 Task: Apply the plain text format in column A.
Action: Mouse moved to (49, 152)
Screenshot: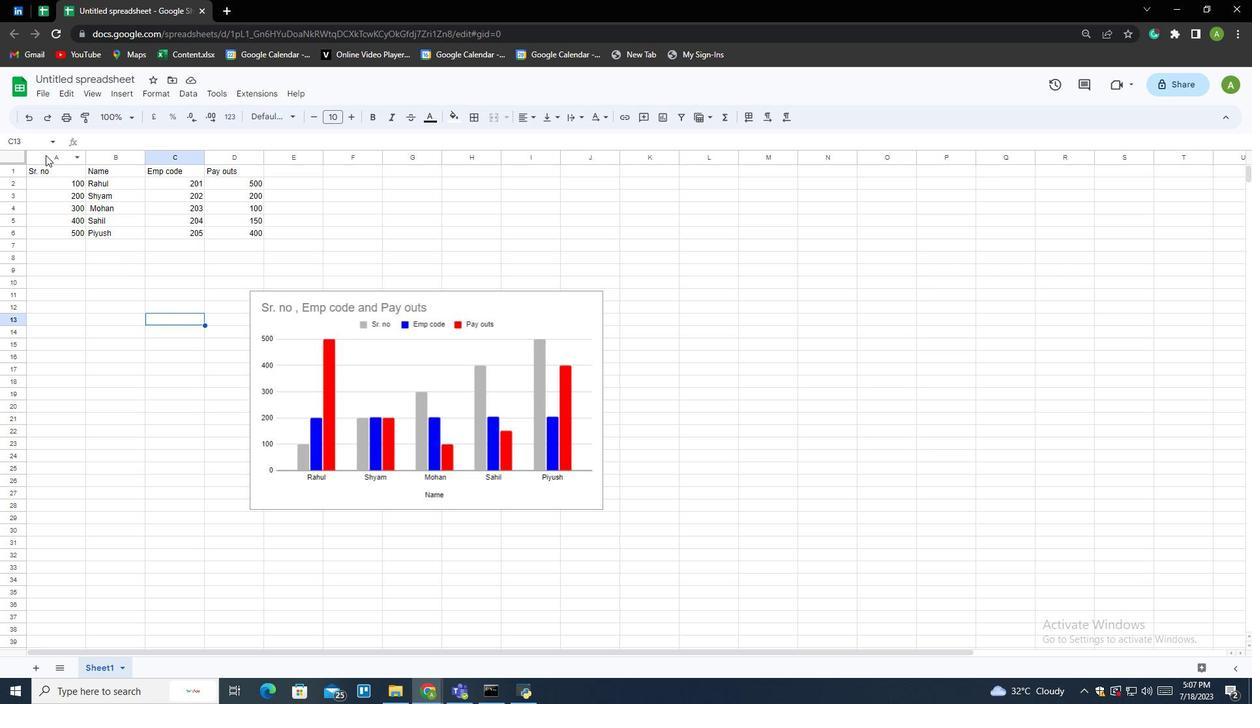 
Action: Mouse pressed left at (49, 152)
Screenshot: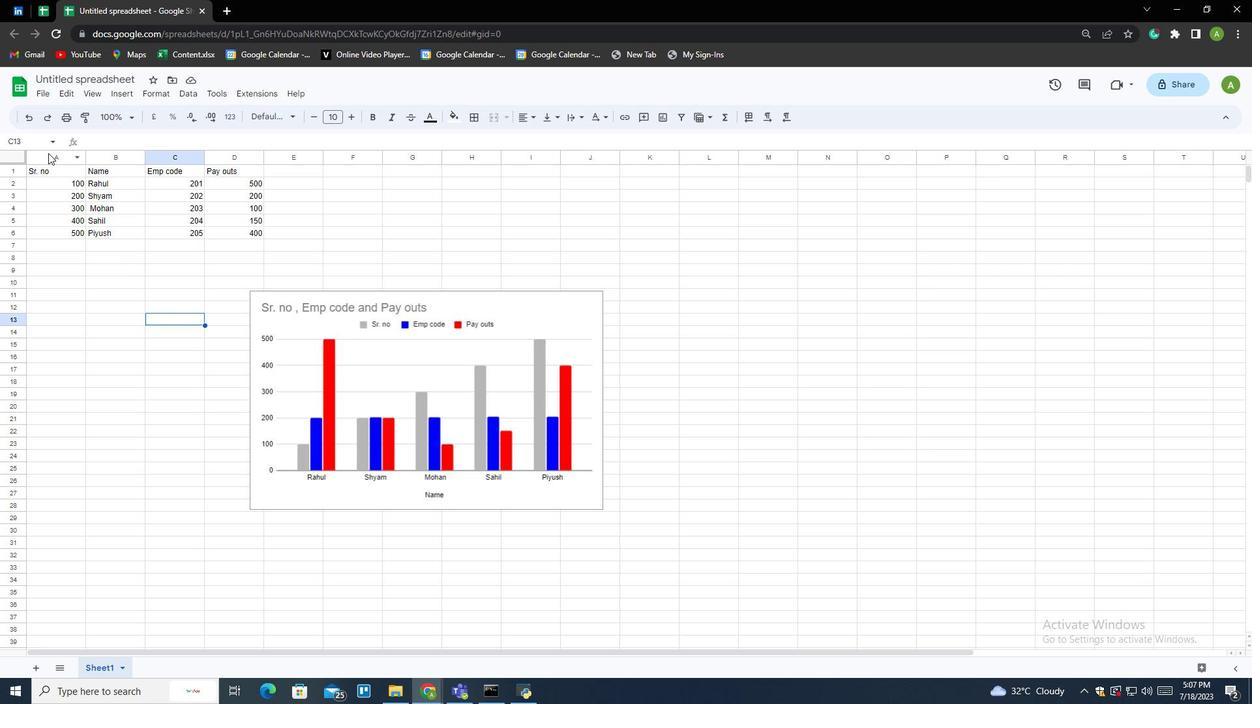 
Action: Mouse moved to (162, 93)
Screenshot: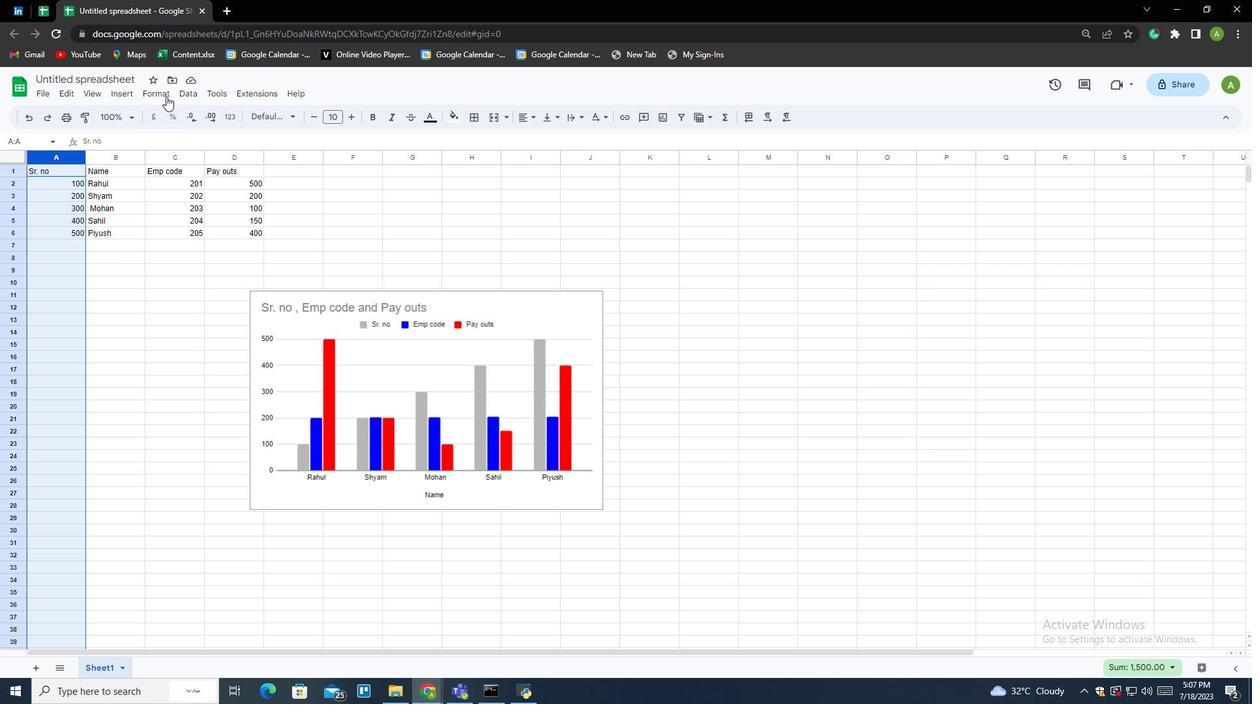 
Action: Mouse pressed left at (162, 93)
Screenshot: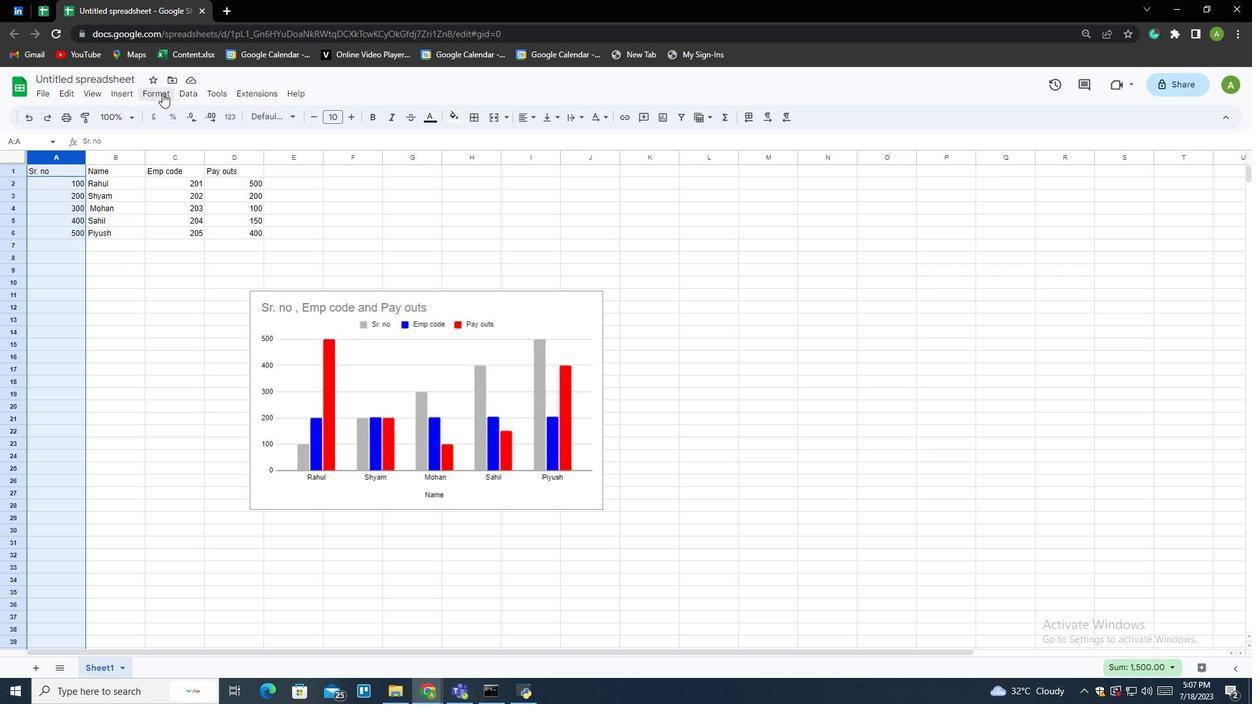 
Action: Mouse moved to (362, 195)
Screenshot: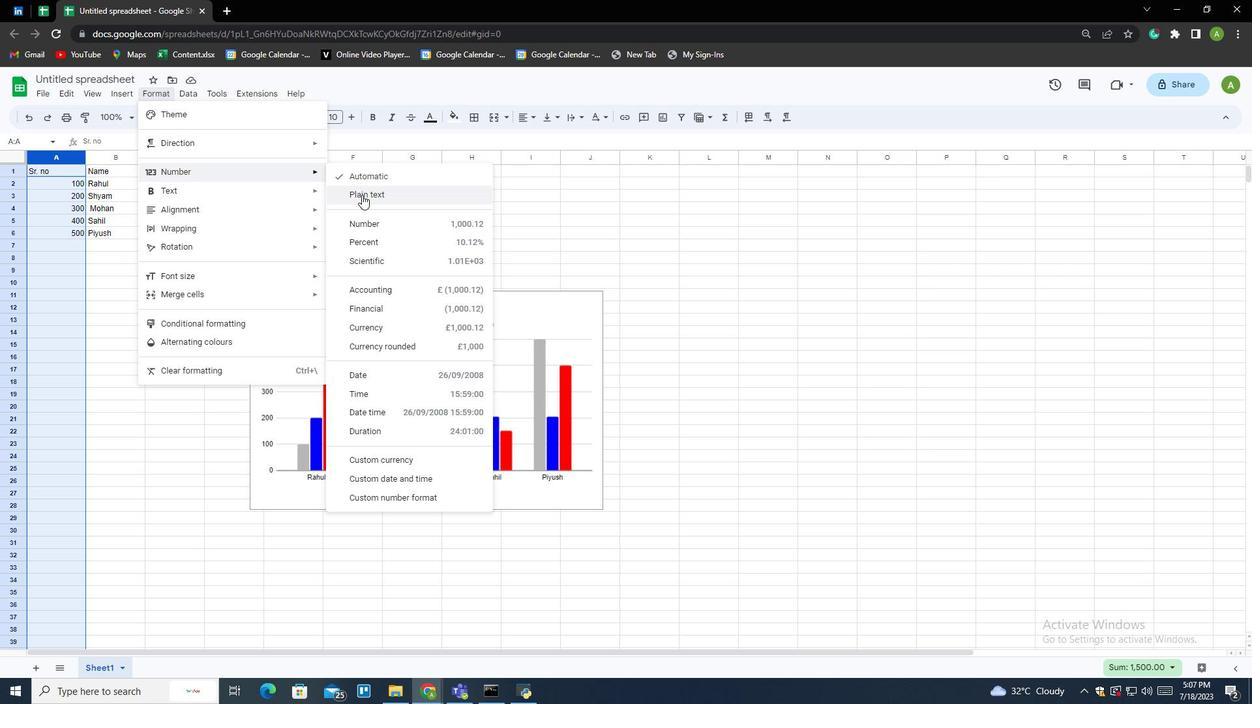 
Action: Mouse pressed left at (362, 195)
Screenshot: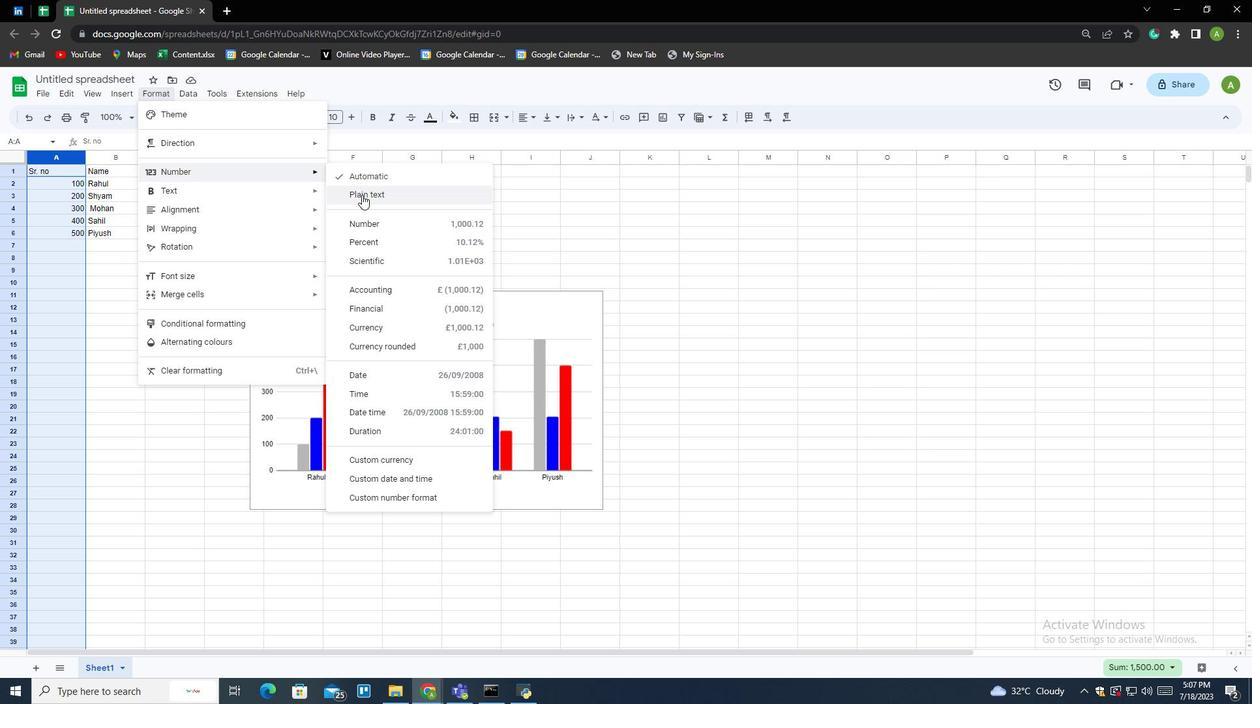 
Action: Mouse moved to (233, 329)
Screenshot: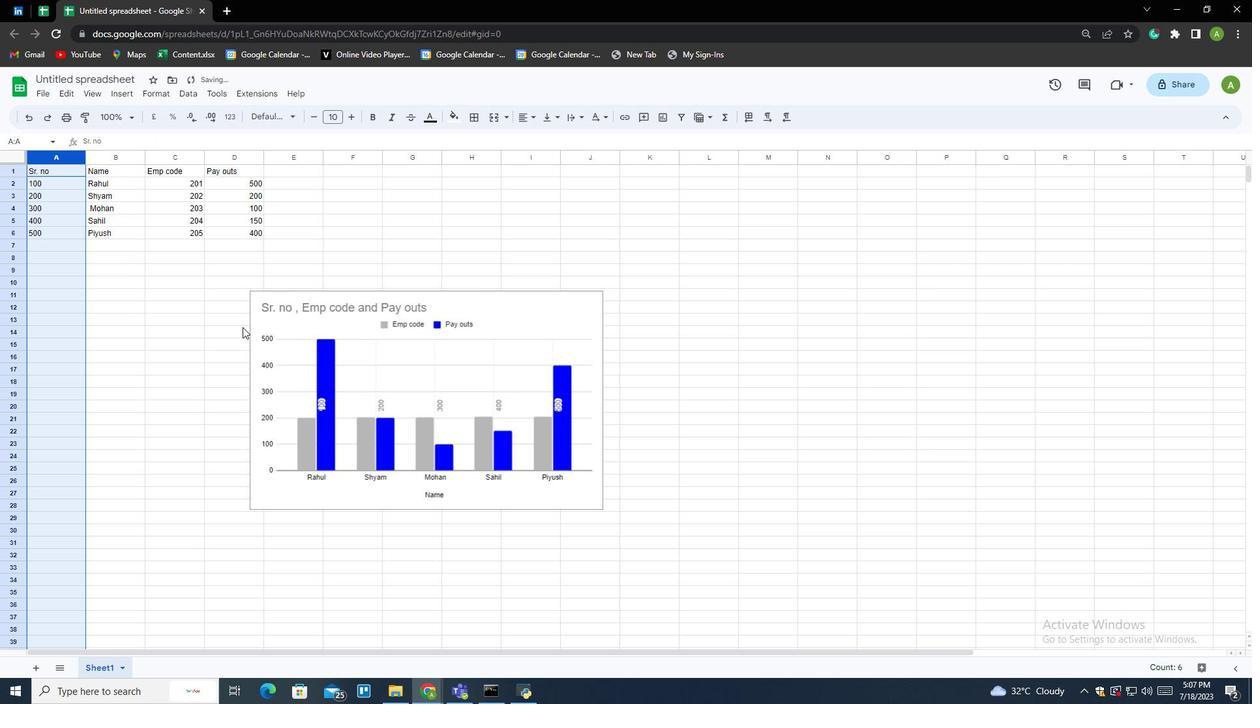 
